 Task: Open Card Card0000000088 in Board Board0000000022 in Workspace WS0000000008 in Trello. Add Member Mailaustralia7@gmail.com to Card Card0000000088 in Board Board0000000022 in Workspace WS0000000008 in Trello. Add Red Label titled Label0000000088 to Card Card0000000088 in Board Board0000000022 in Workspace WS0000000008 in Trello. Add Checklist CL0000000088 to Card Card0000000088 in Board Board0000000022 in Workspace WS0000000008 in Trello. Add Dates with Start Date as Jul 01 2023 and Due Date as Jul 31 2023 to Card Card0000000088 in Board Board0000000022 in Workspace WS0000000008 in Trello
Action: Mouse moved to (362, 564)
Screenshot: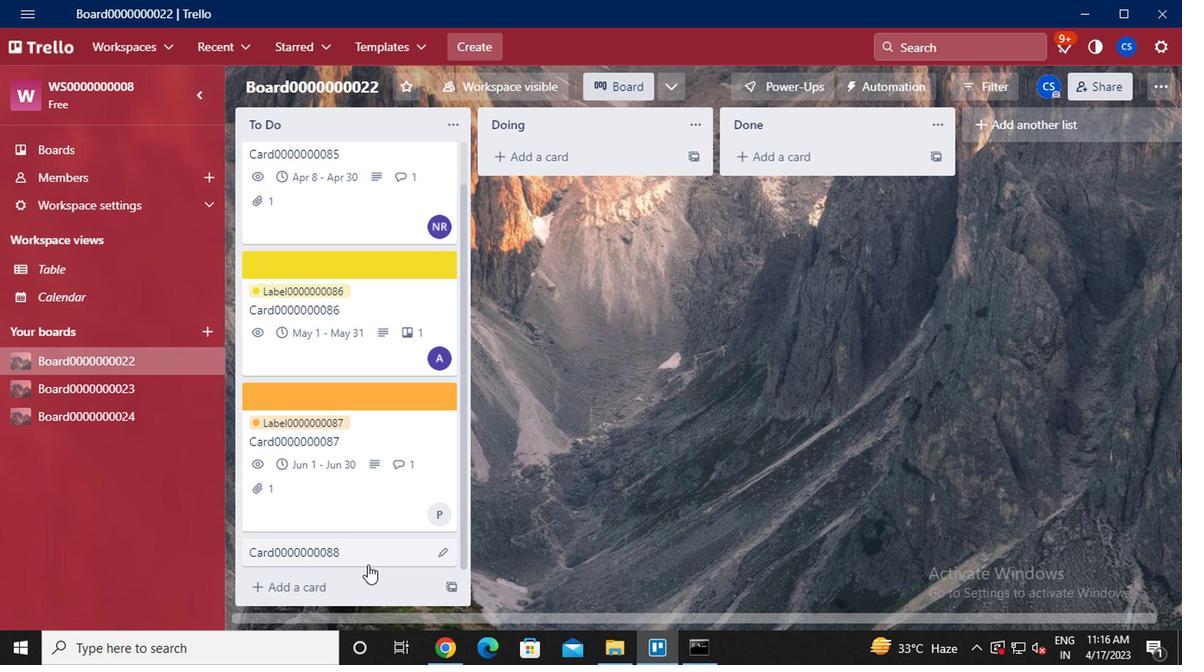 
Action: Mouse pressed left at (362, 564)
Screenshot: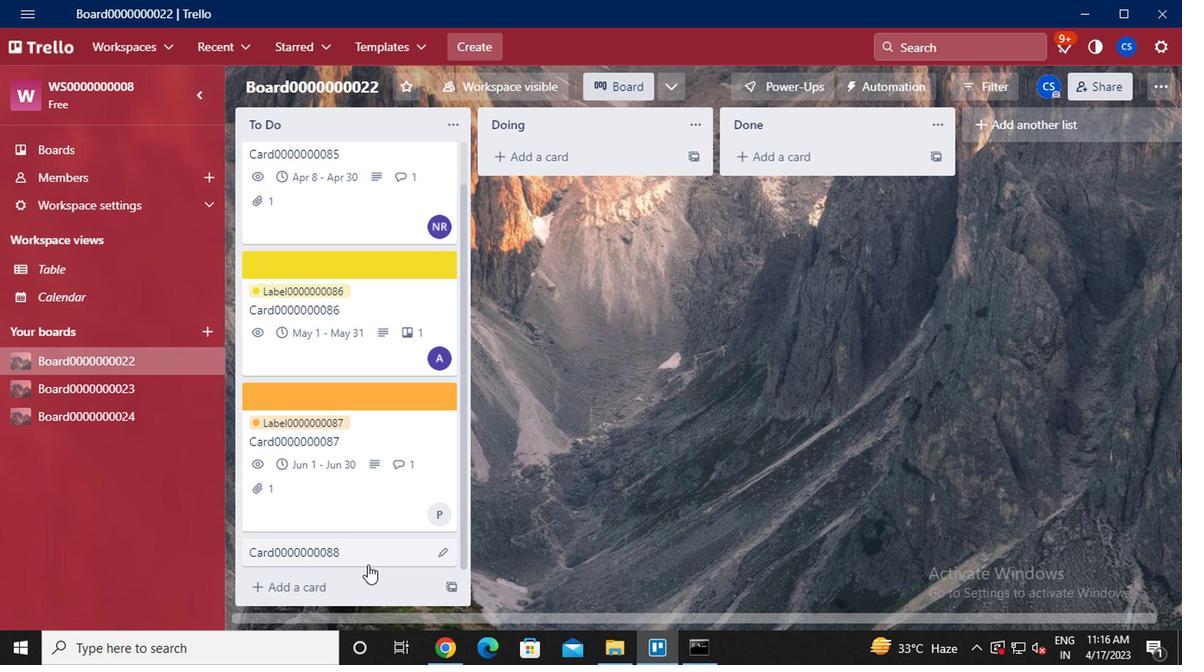 
Action: Mouse moved to (844, 172)
Screenshot: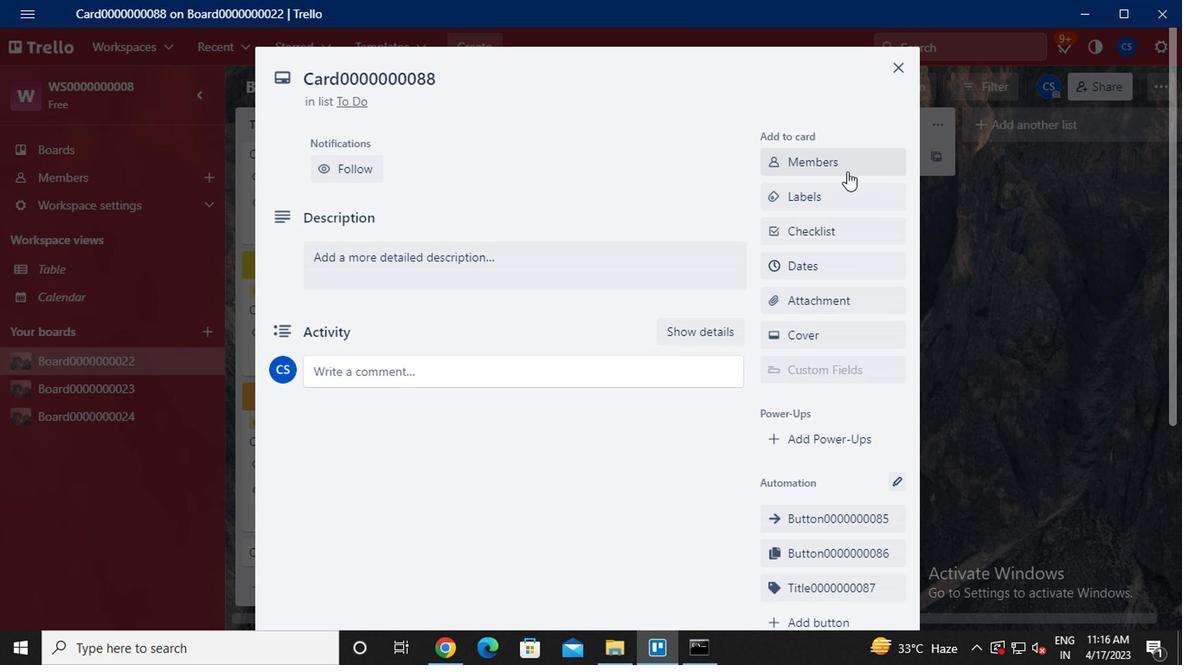 
Action: Mouse pressed left at (844, 172)
Screenshot: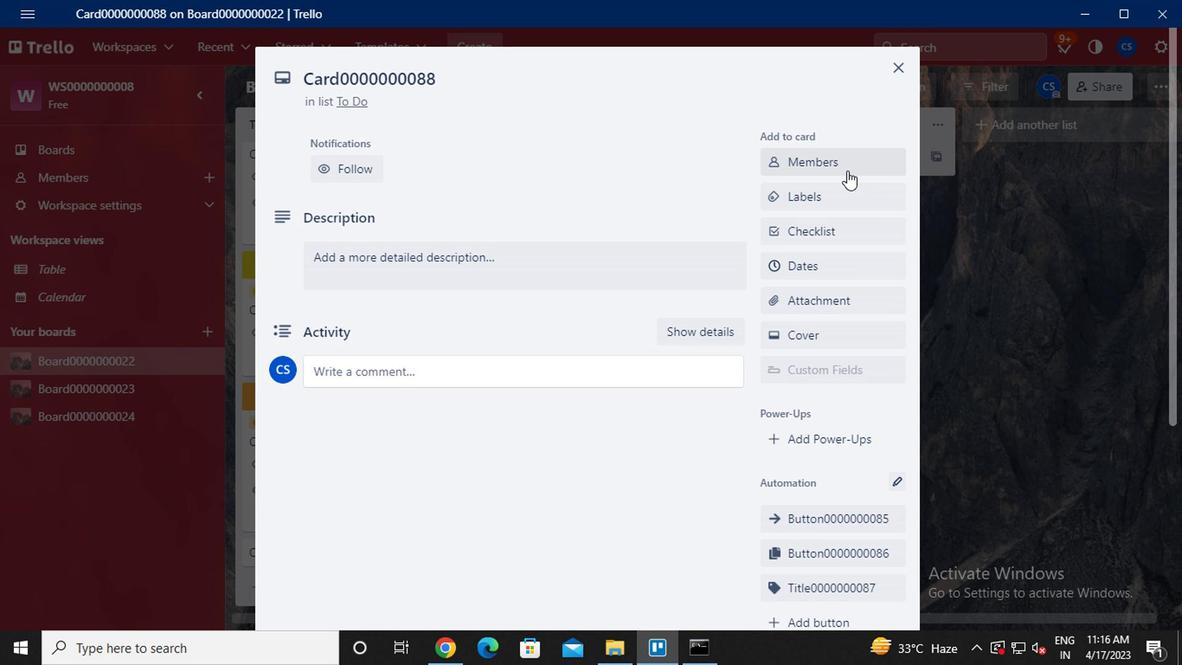 
Action: Key pressed <Key.caps_lock>mailaustralia7<Key.shift>@GMAIL.COM
Screenshot: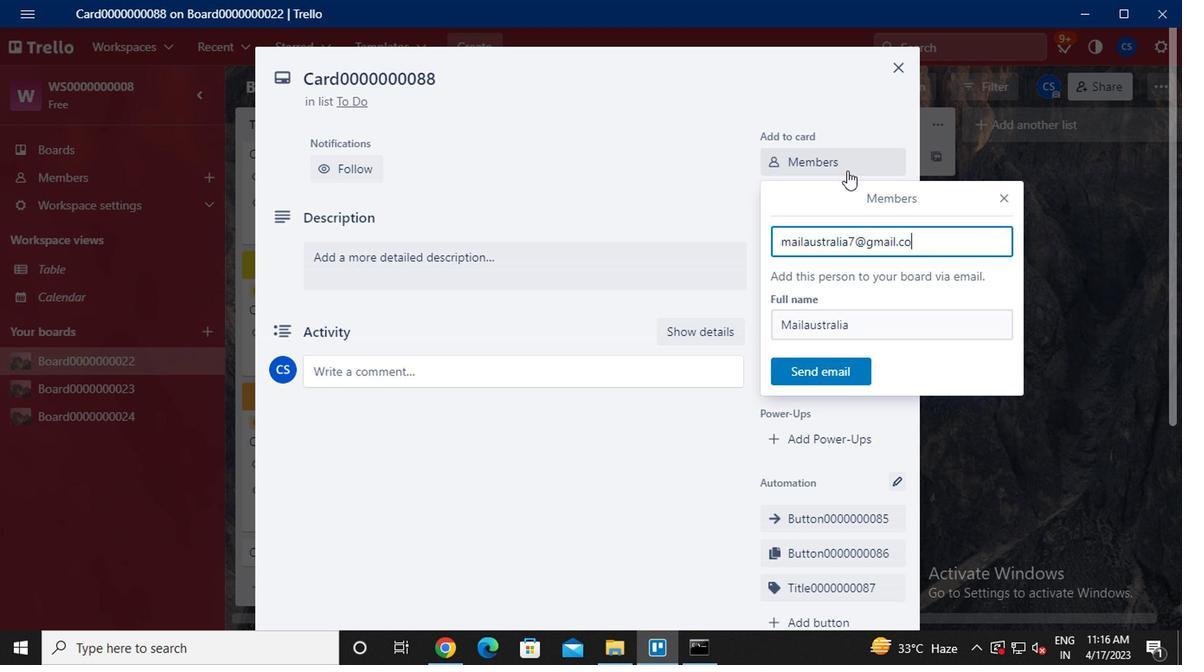 
Action: Mouse moved to (1183, 662)
Screenshot: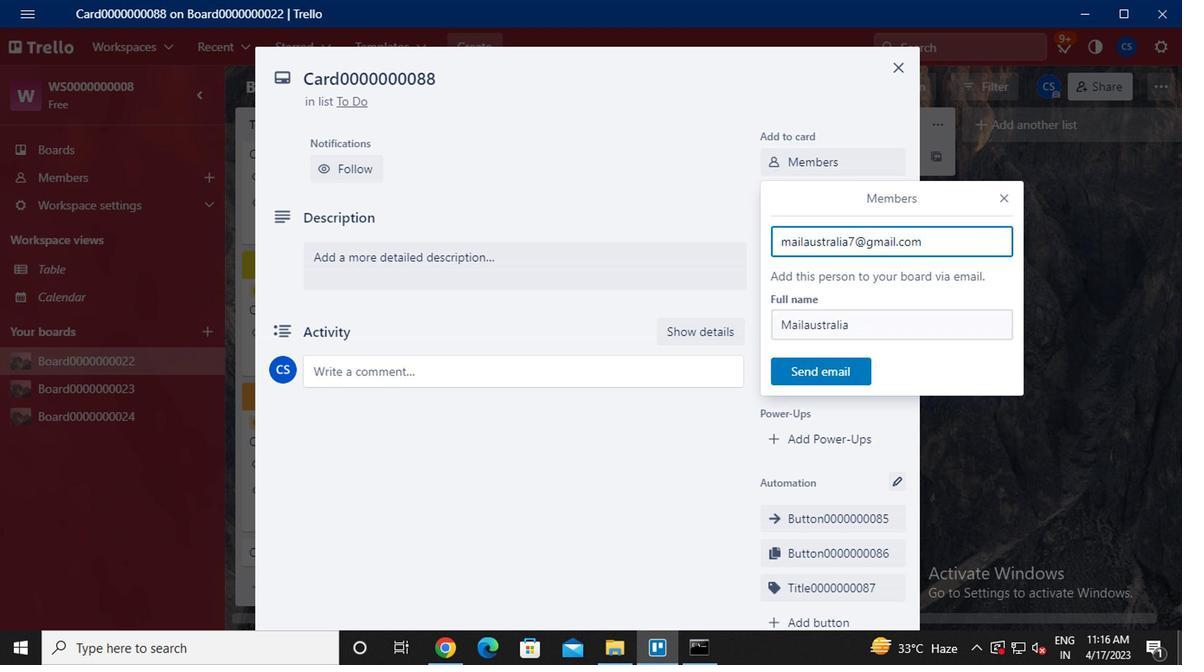 
Action: Mouse scrolled (1178, 663) with delta (0, 0)
Screenshot: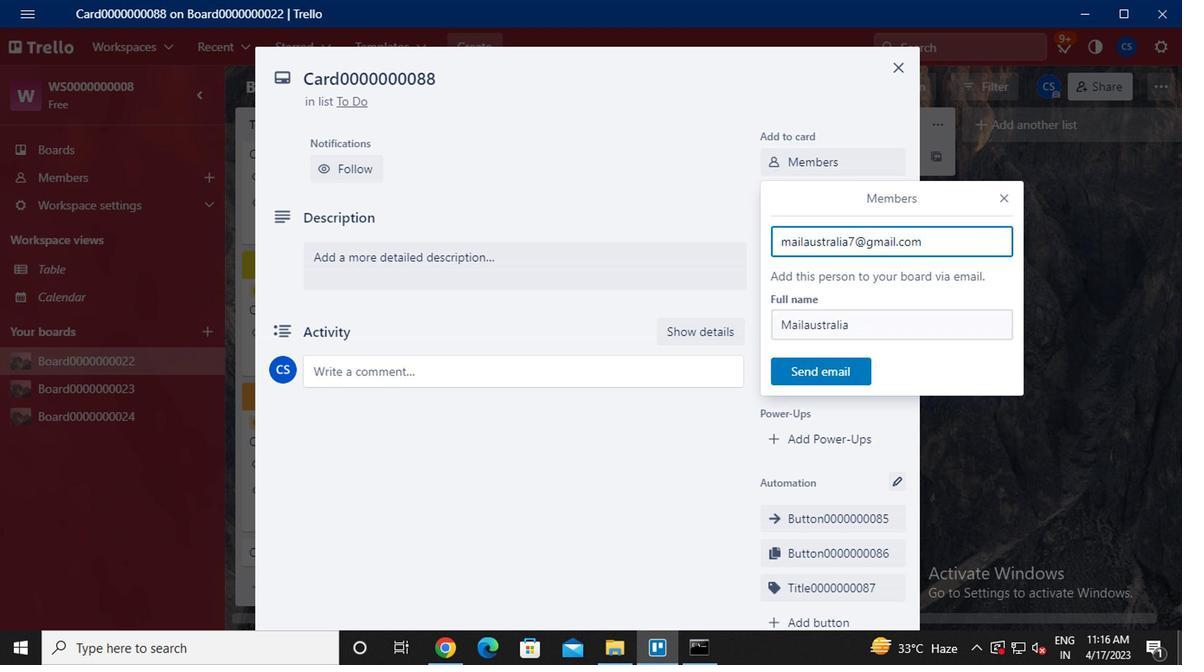 
Action: Mouse moved to (805, 382)
Screenshot: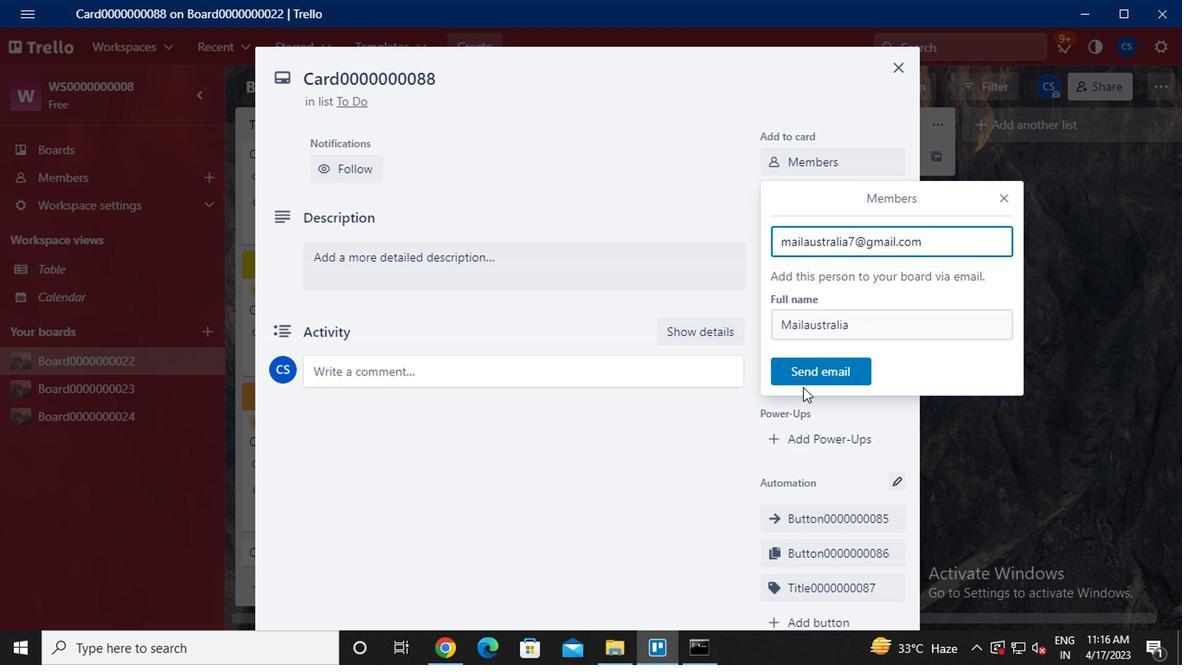 
Action: Mouse pressed left at (805, 382)
Screenshot: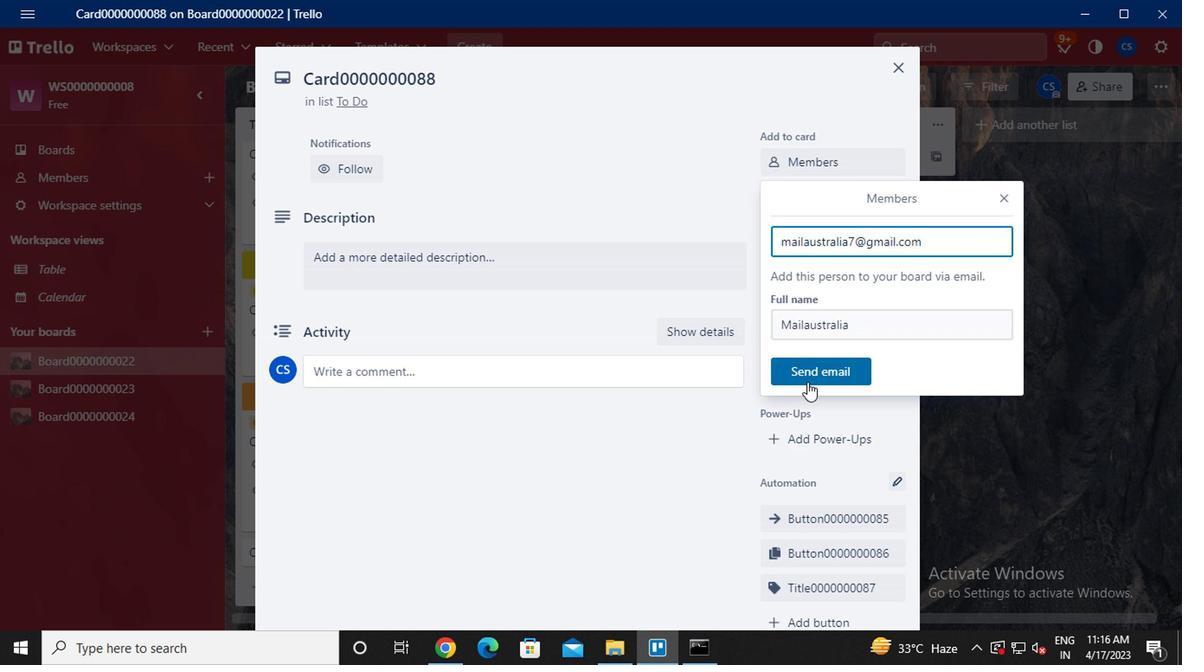 
Action: Mouse moved to (833, 206)
Screenshot: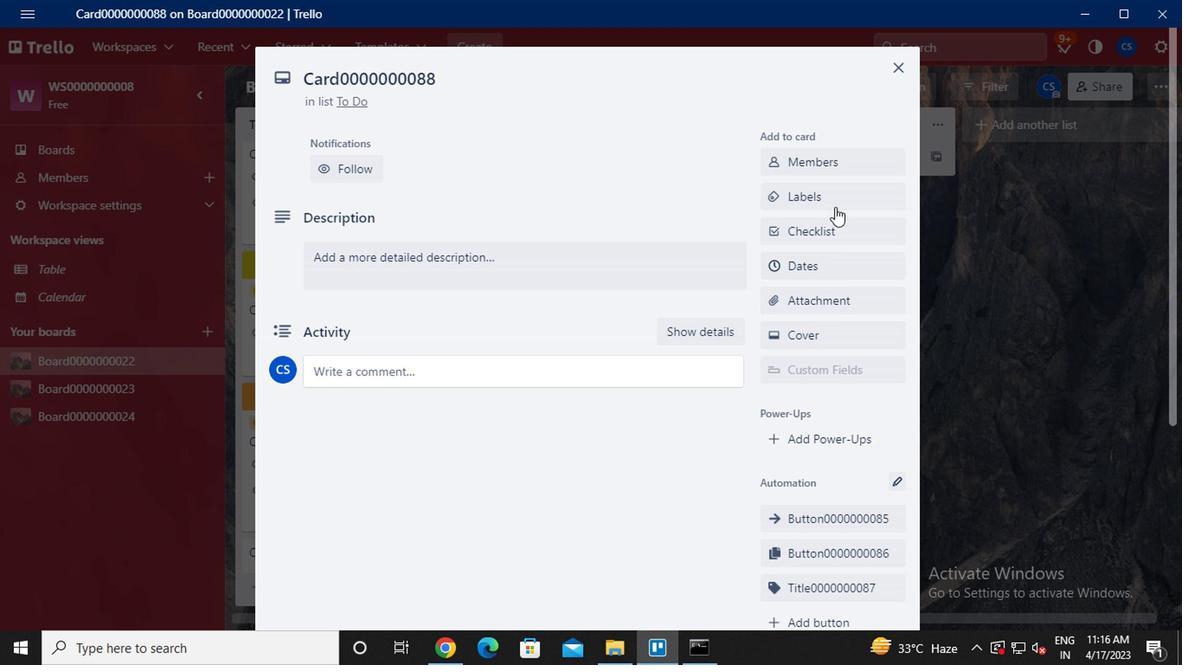 
Action: Mouse pressed left at (833, 206)
Screenshot: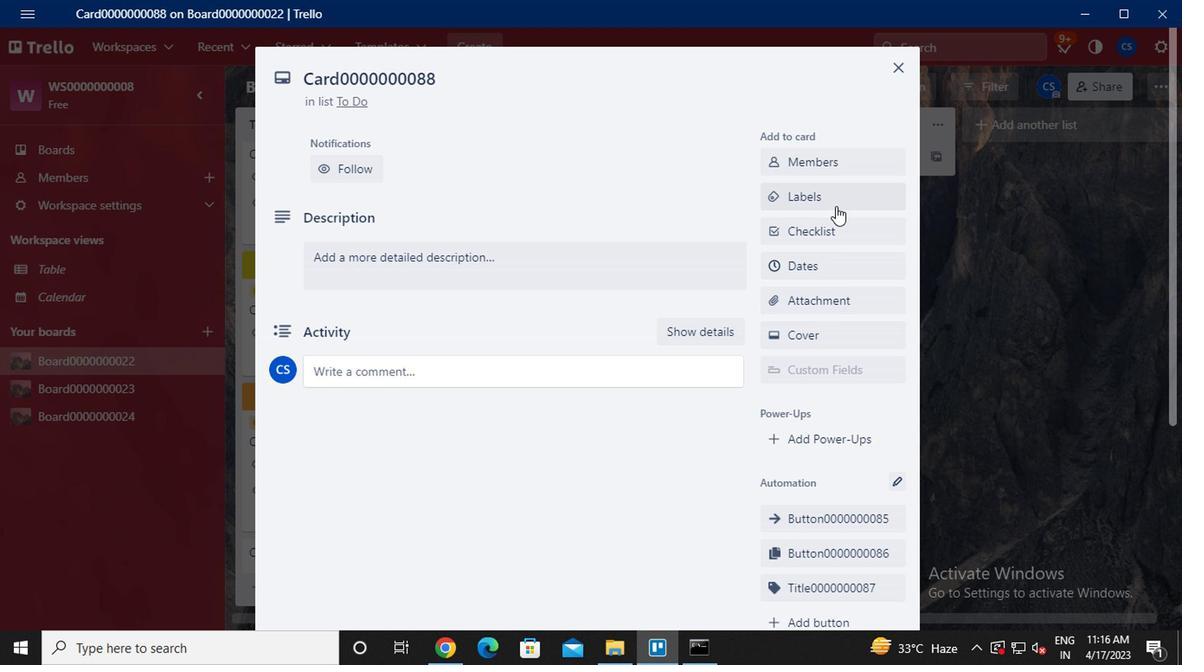 
Action: Mouse moved to (867, 479)
Screenshot: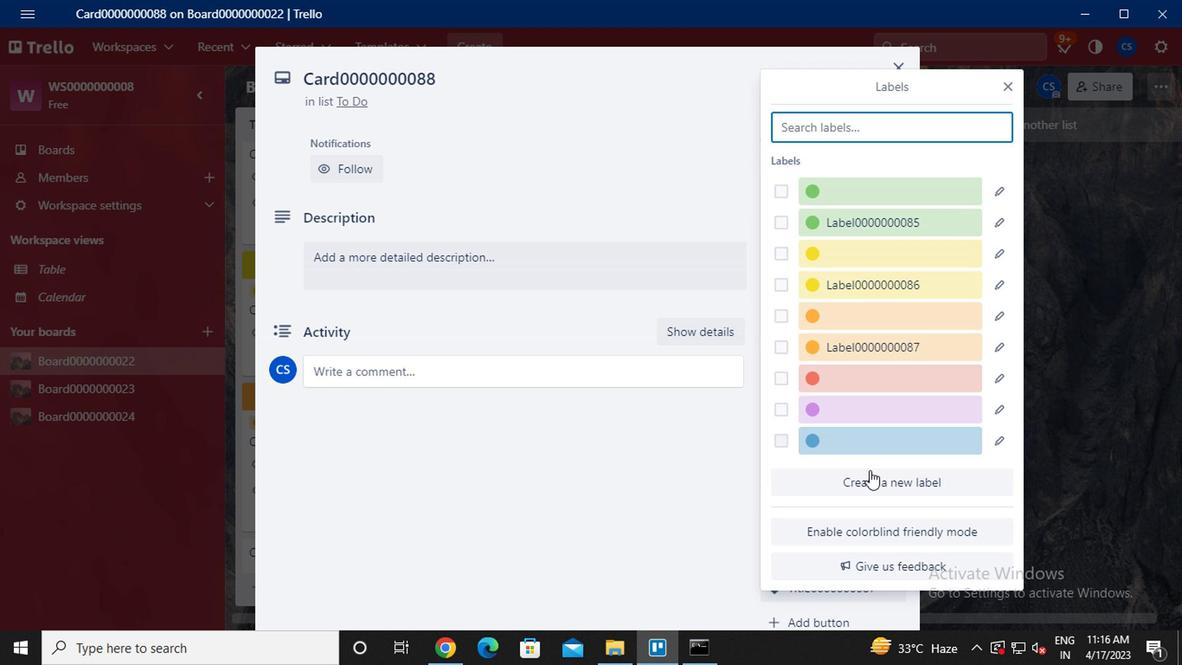 
Action: Mouse pressed left at (867, 479)
Screenshot: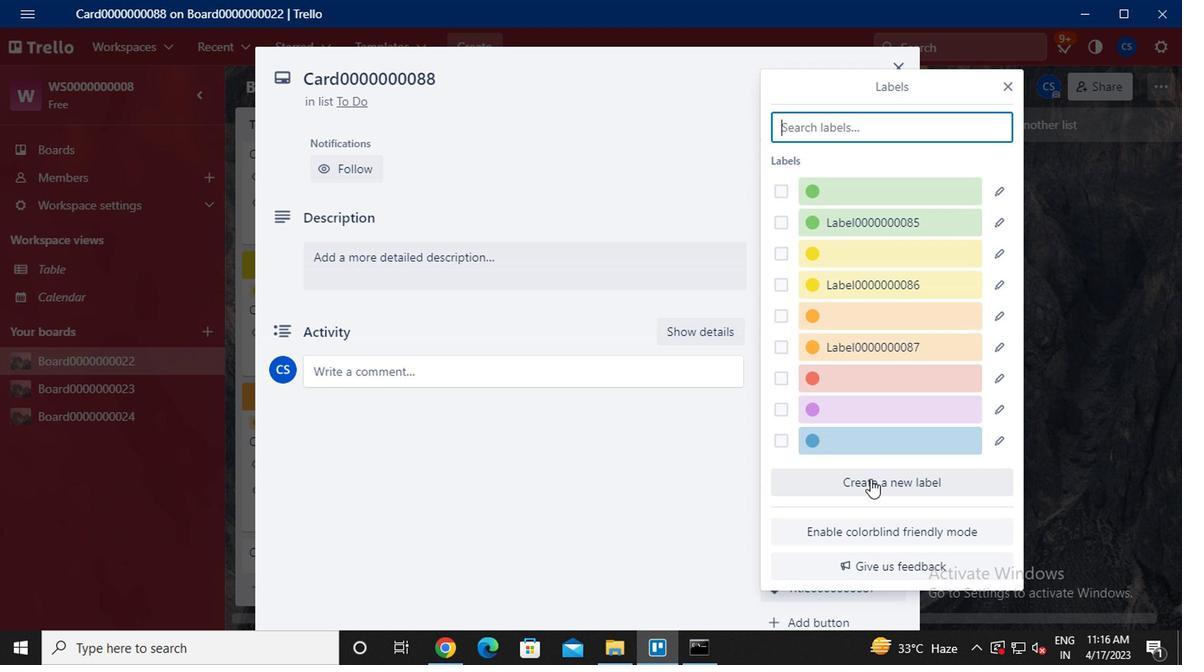 
Action: Mouse moved to (846, 442)
Screenshot: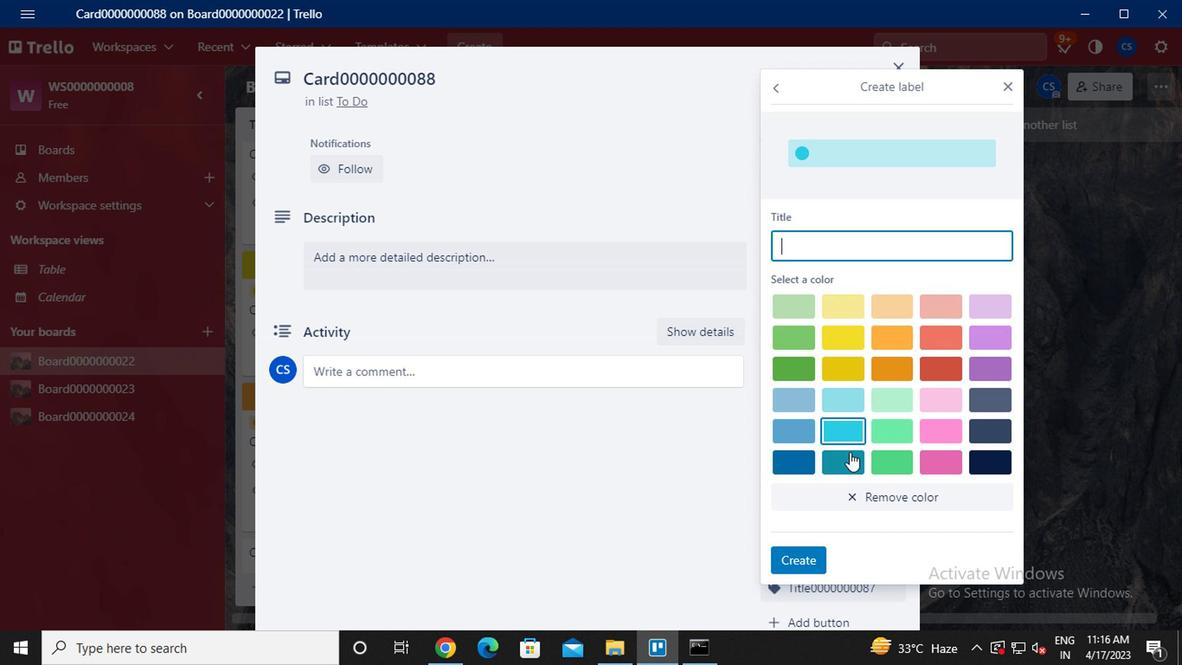 
Action: Key pressed <Key.caps_lock>L<Key.caps_lock>ABEL0000000088
Screenshot: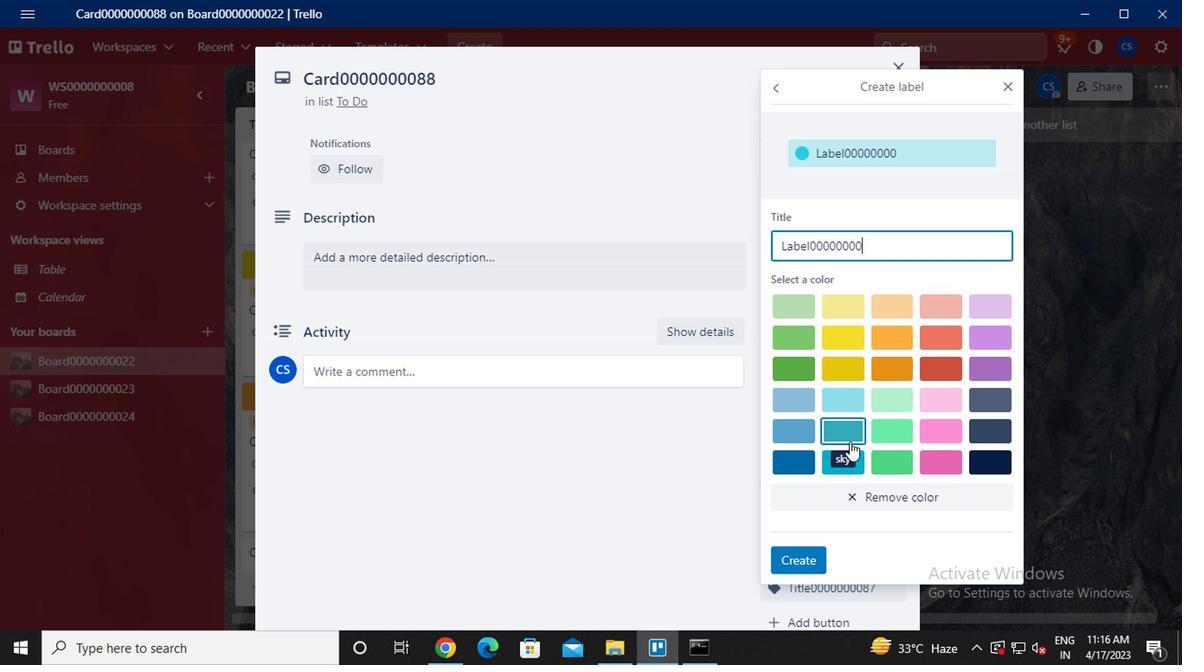 
Action: Mouse moved to (927, 340)
Screenshot: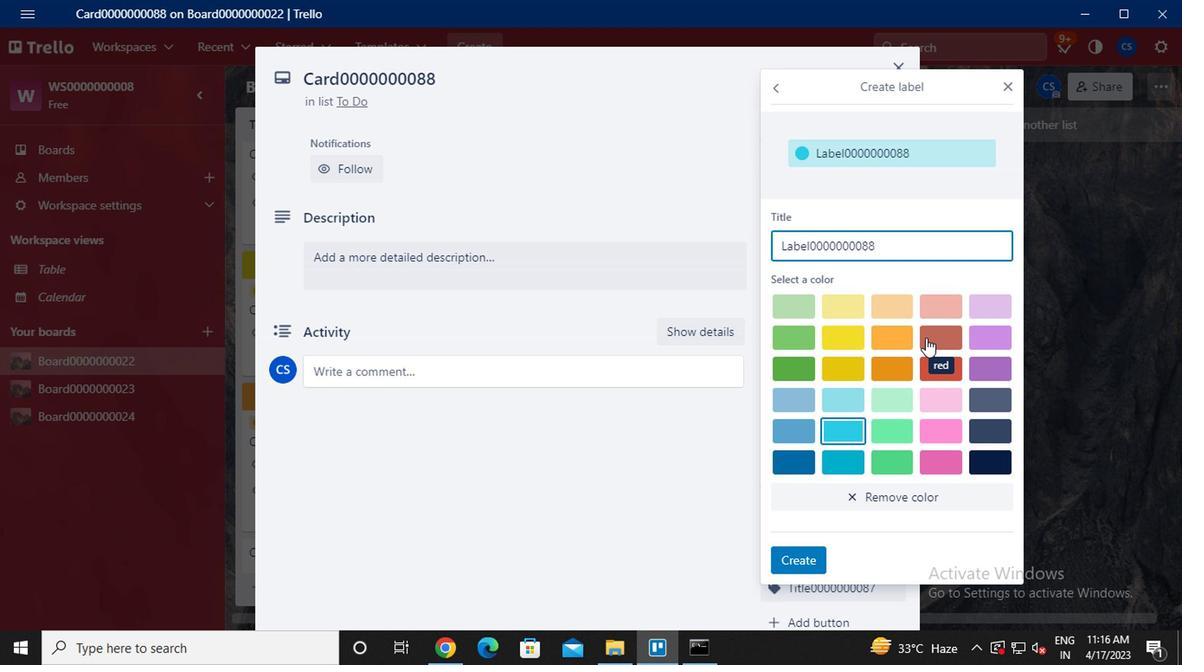 
Action: Mouse pressed left at (927, 340)
Screenshot: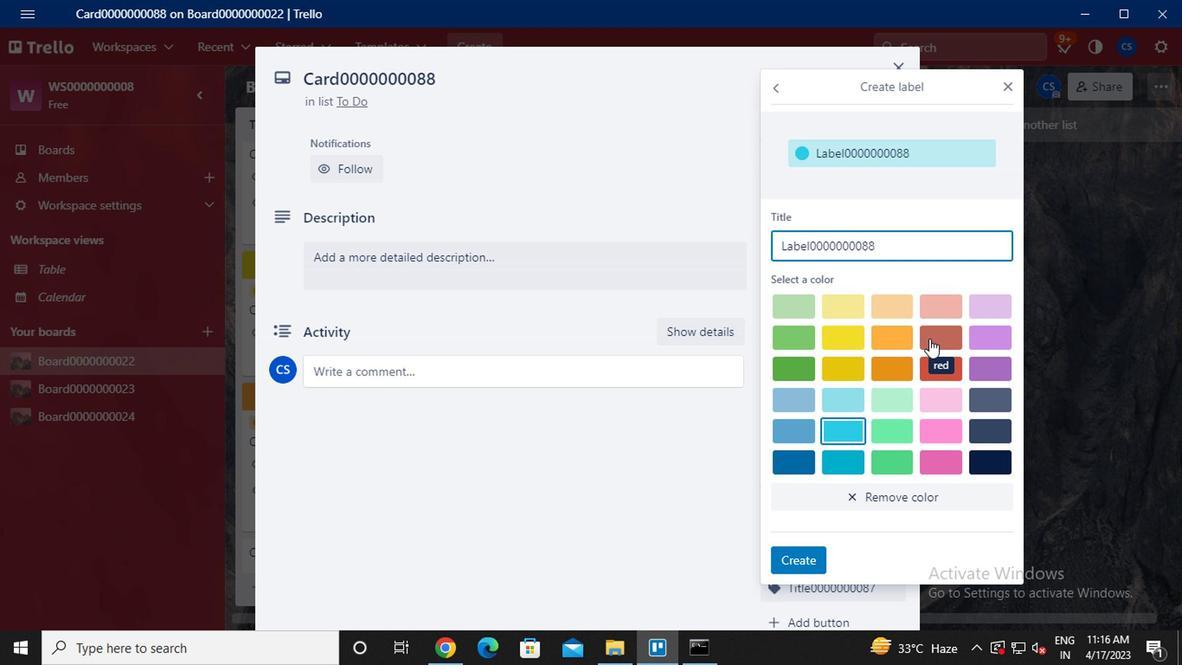 
Action: Mouse moved to (806, 556)
Screenshot: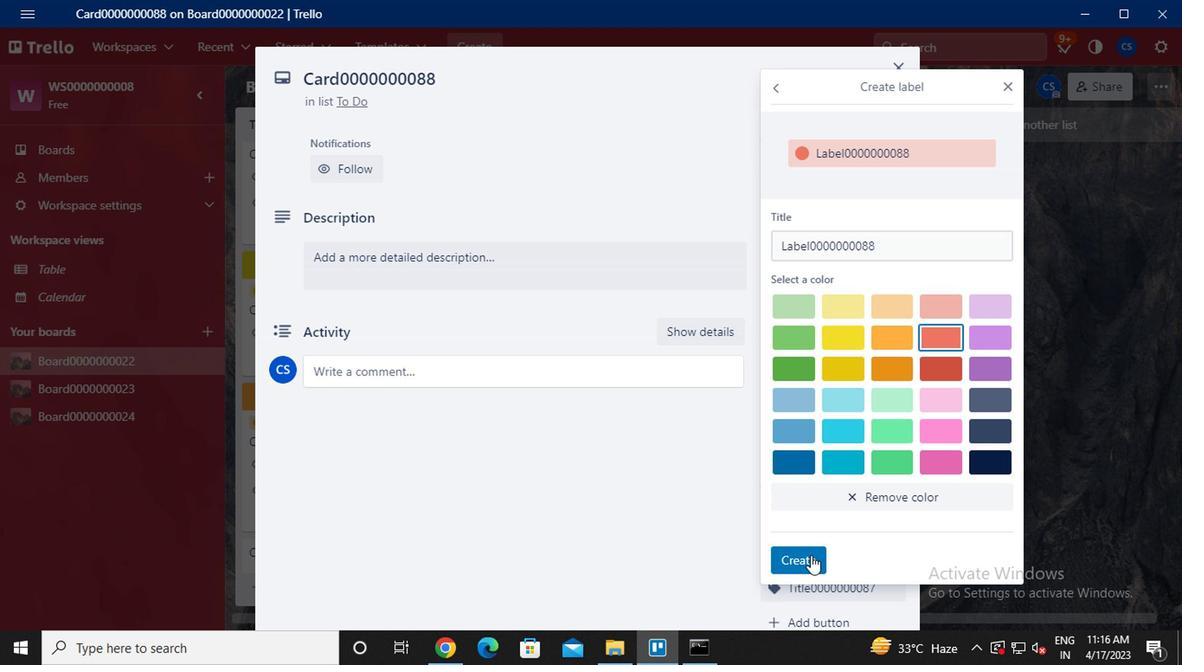 
Action: Mouse pressed left at (806, 556)
Screenshot: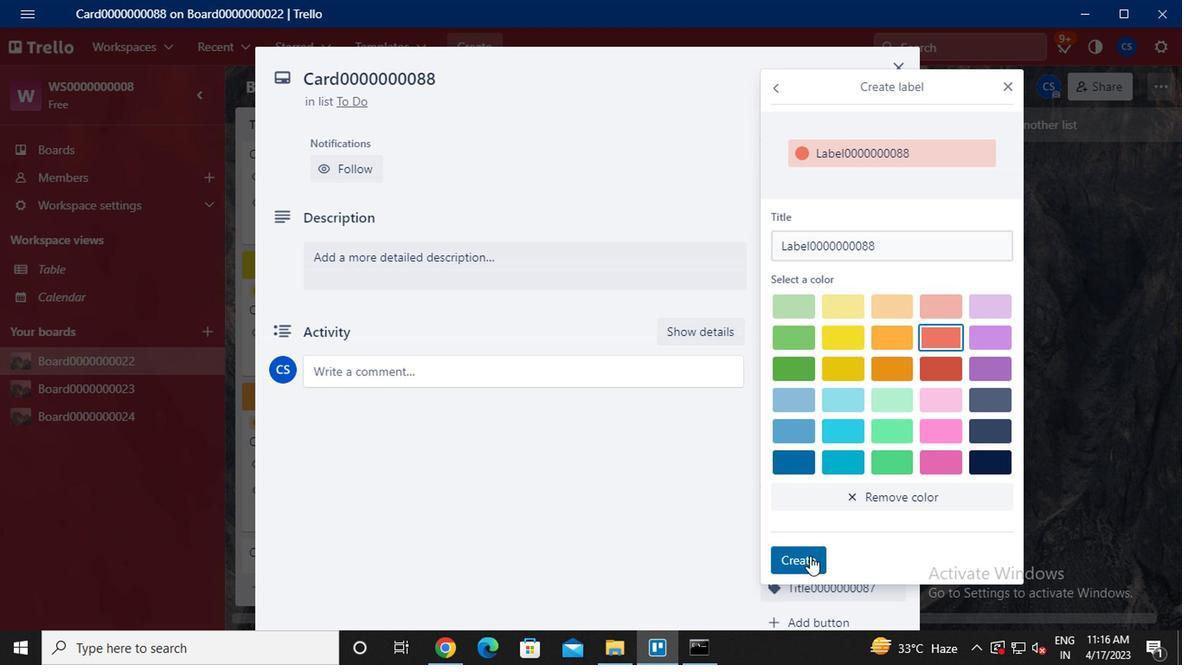 
Action: Mouse moved to (1009, 92)
Screenshot: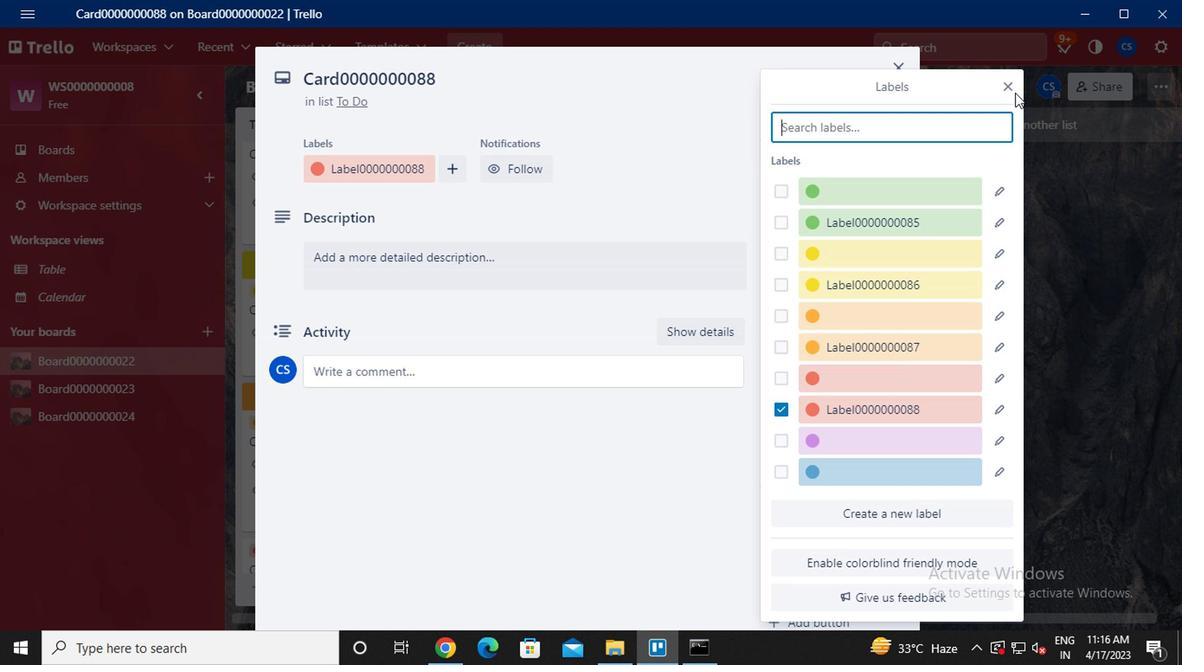 
Action: Mouse pressed left at (1009, 92)
Screenshot: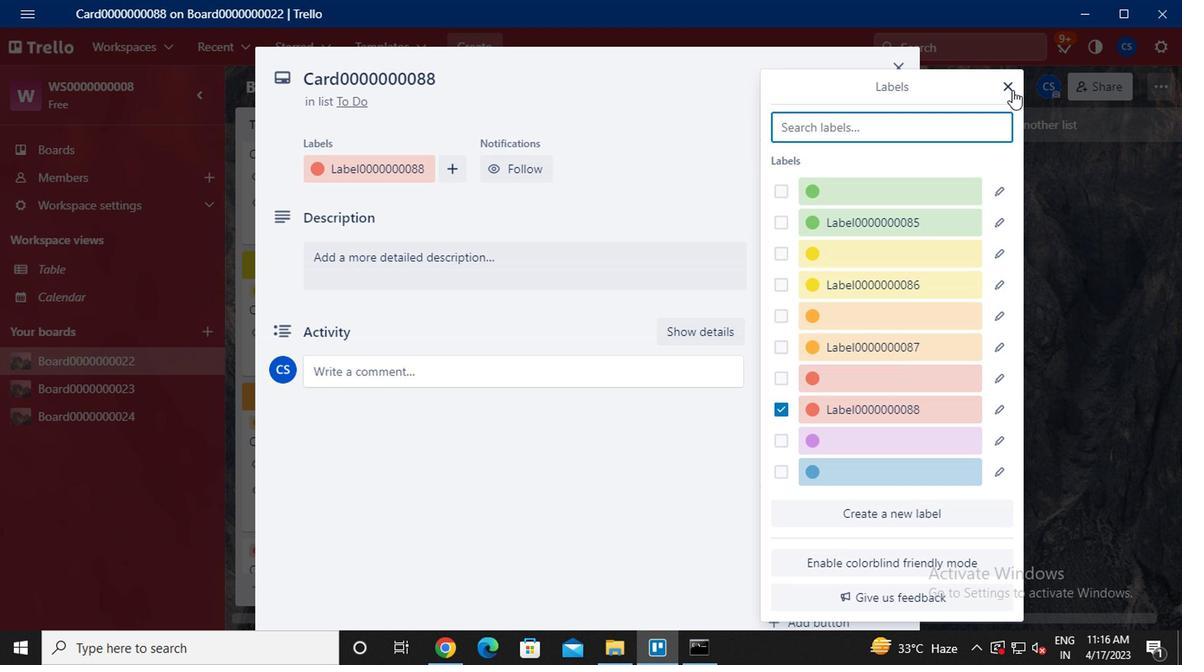 
Action: Mouse moved to (810, 236)
Screenshot: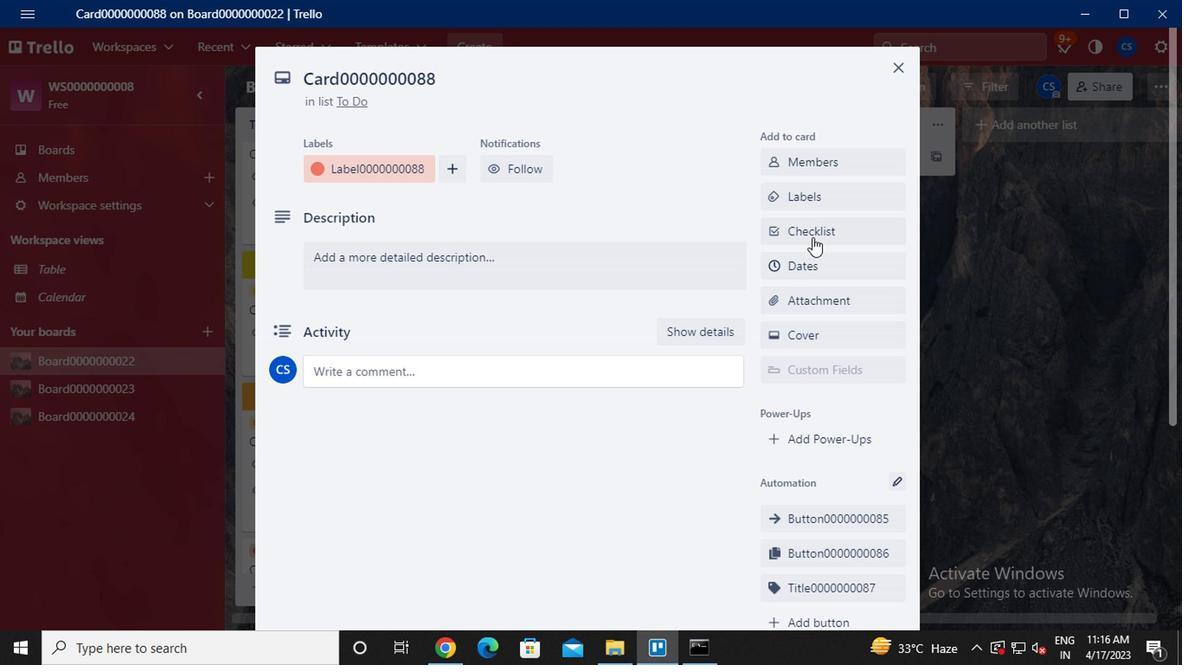 
Action: Mouse pressed left at (810, 236)
Screenshot: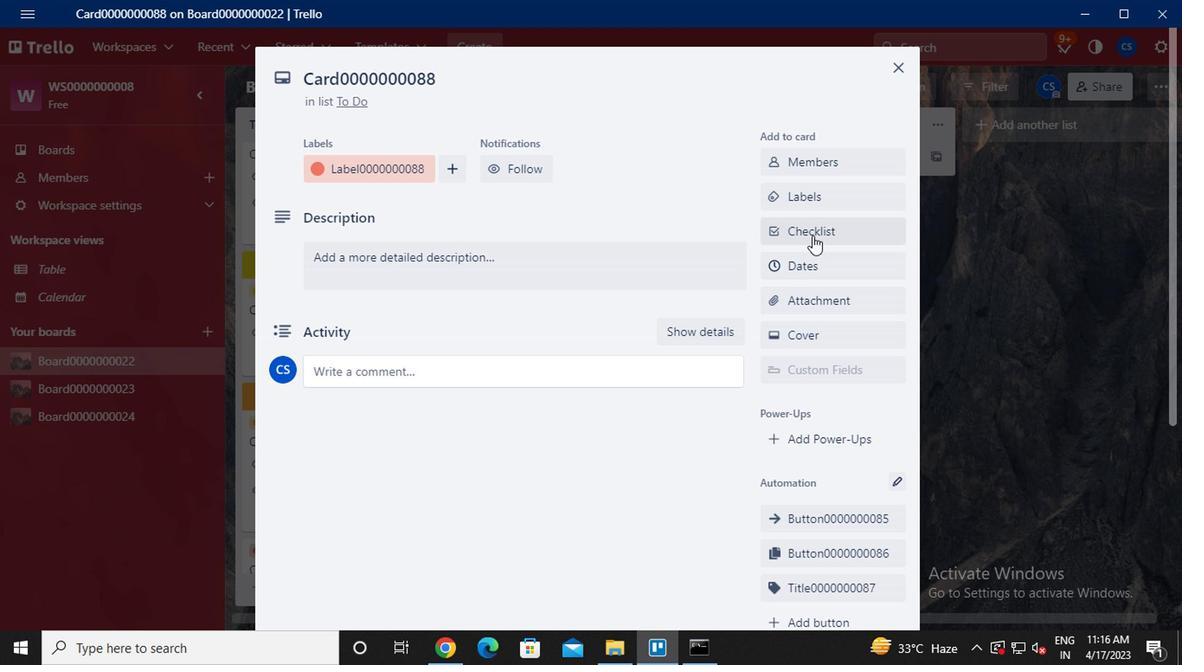 
Action: Key pressed <Key.caps_lock>CL0000000088
Screenshot: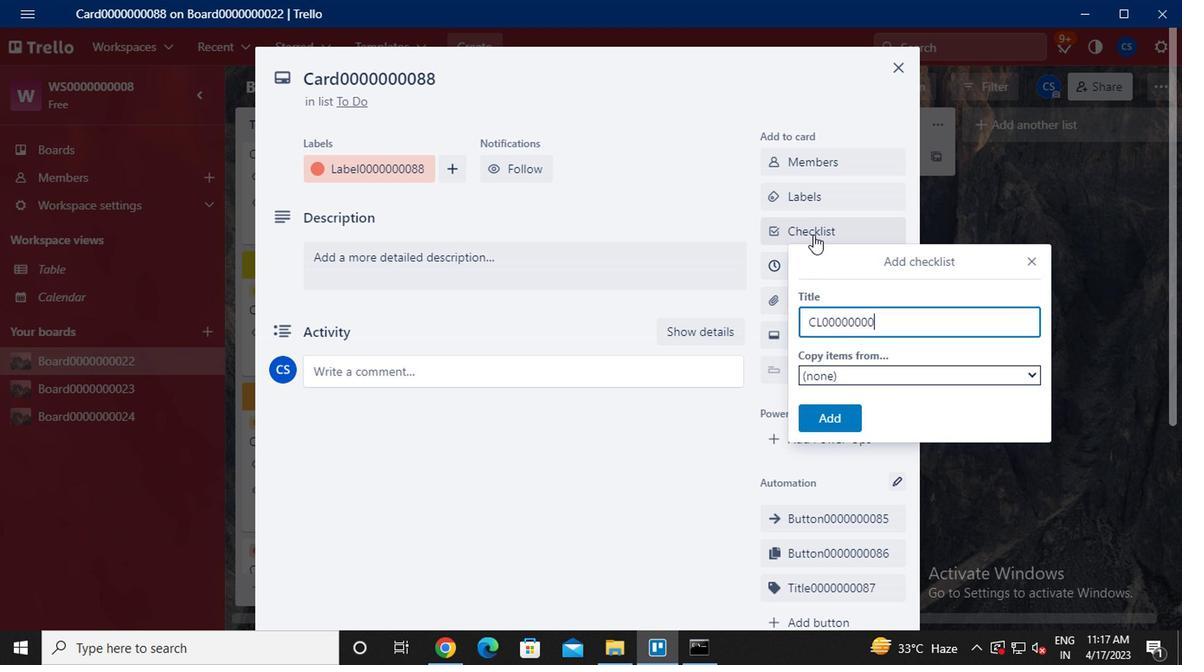 
Action: Mouse moved to (812, 415)
Screenshot: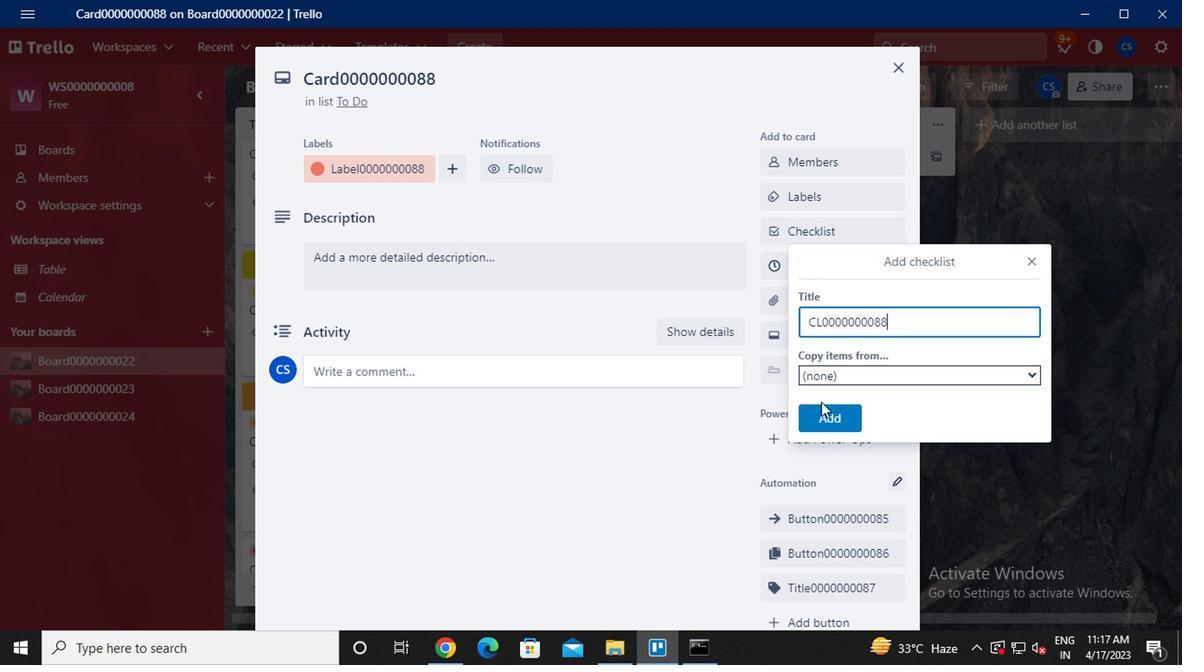 
Action: Mouse pressed left at (812, 415)
Screenshot: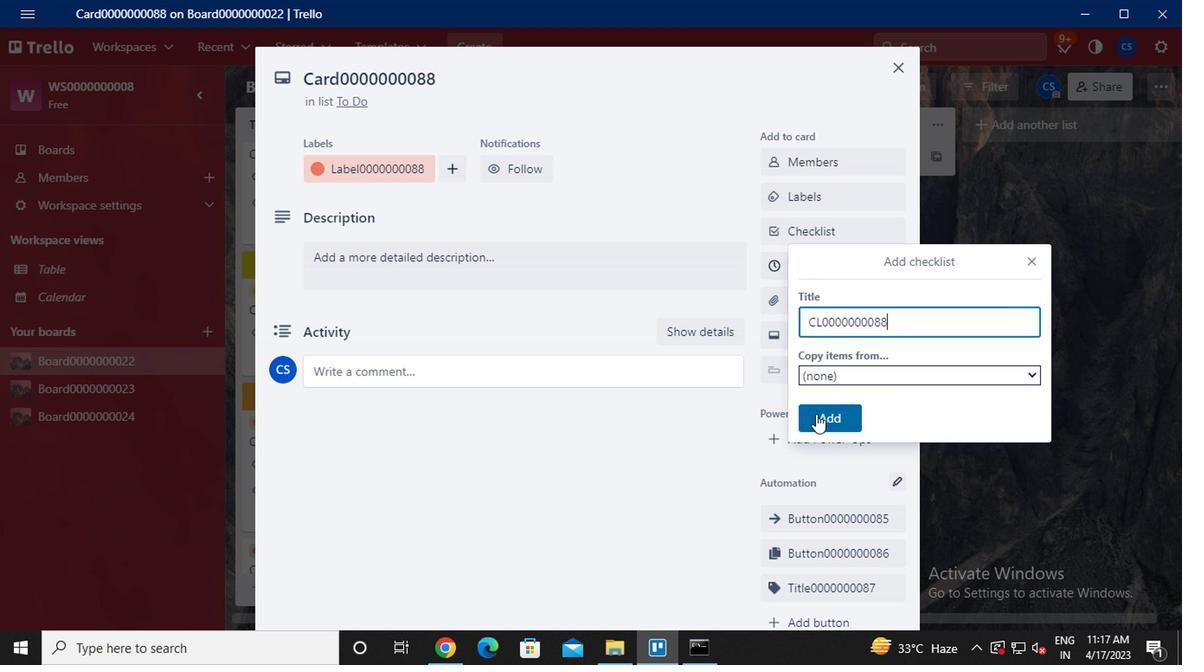 
Action: Mouse moved to (833, 276)
Screenshot: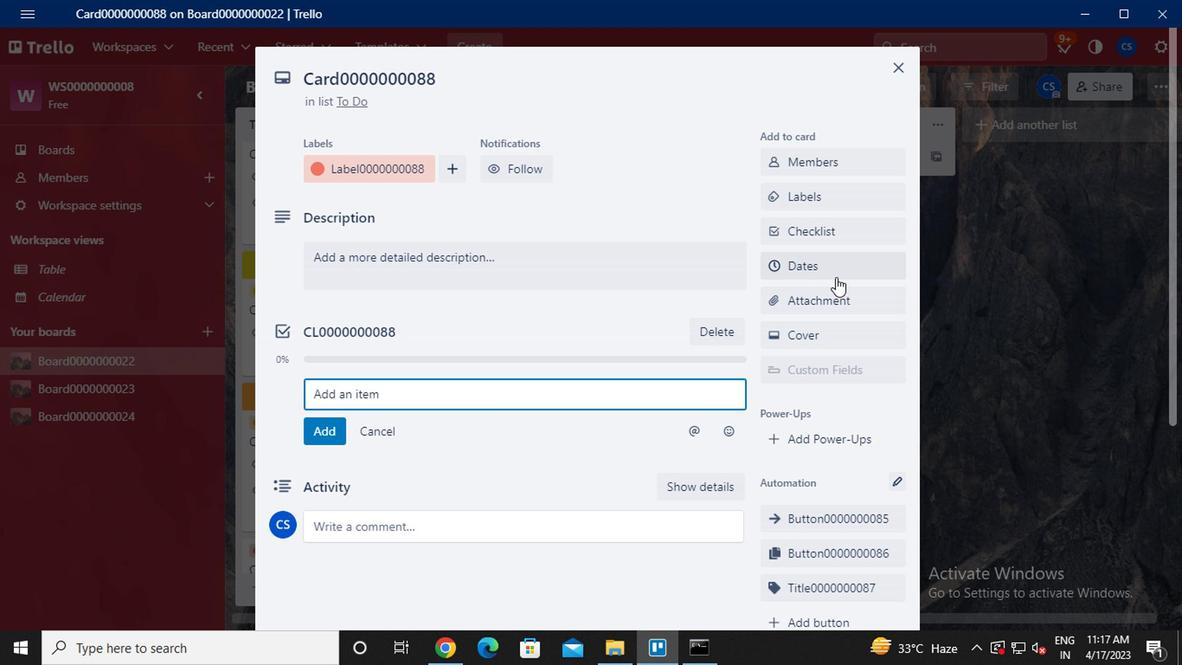 
Action: Mouse pressed left at (833, 276)
Screenshot: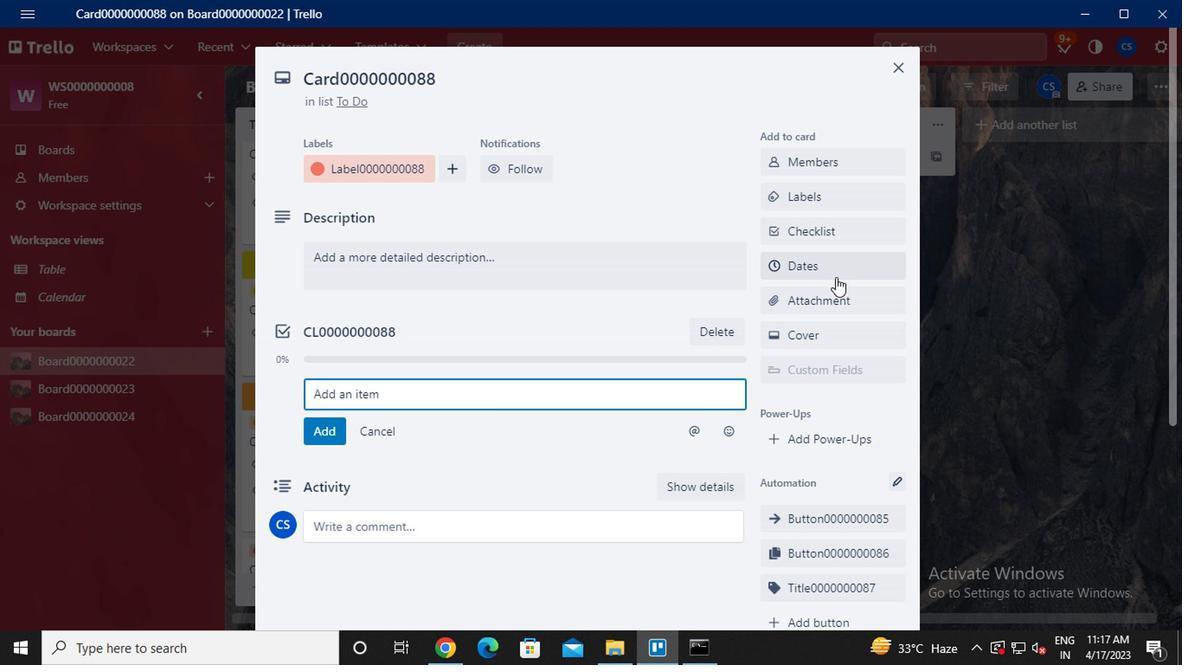 
Action: Mouse moved to (778, 398)
Screenshot: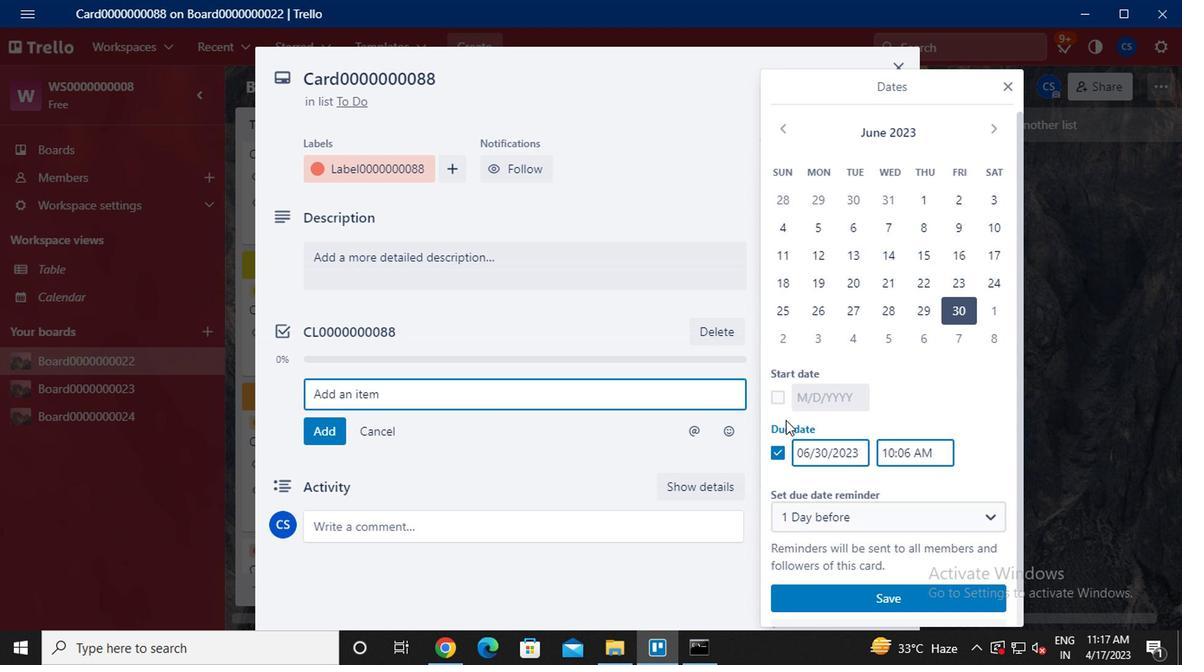 
Action: Mouse pressed left at (778, 398)
Screenshot: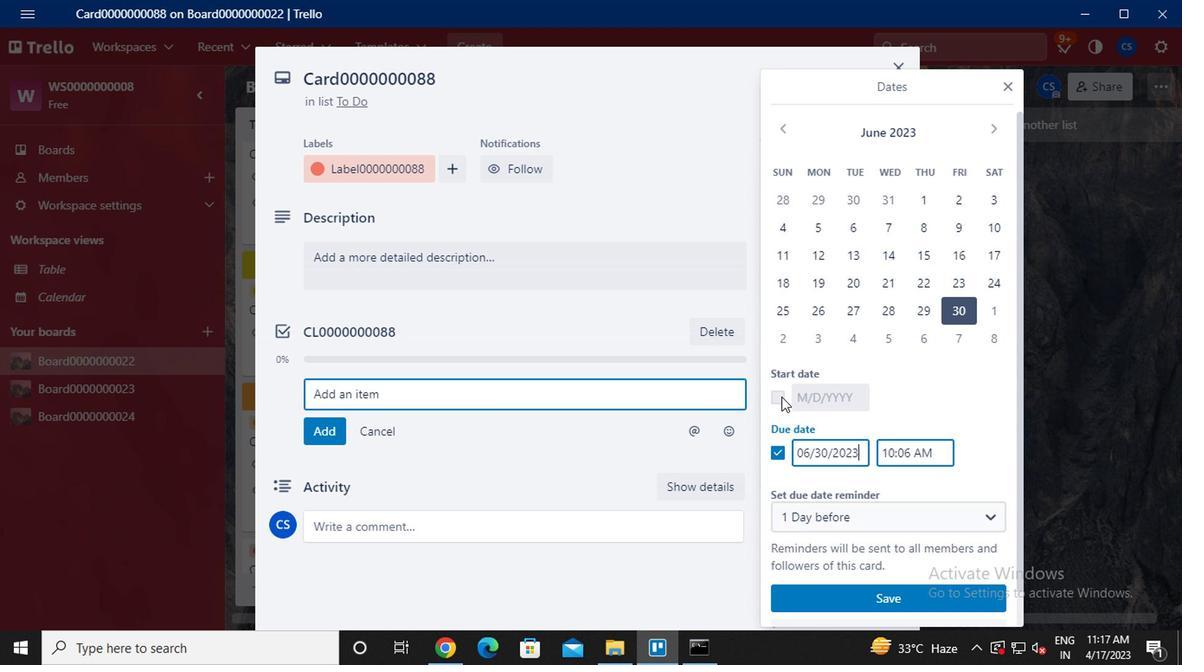 
Action: Mouse moved to (991, 128)
Screenshot: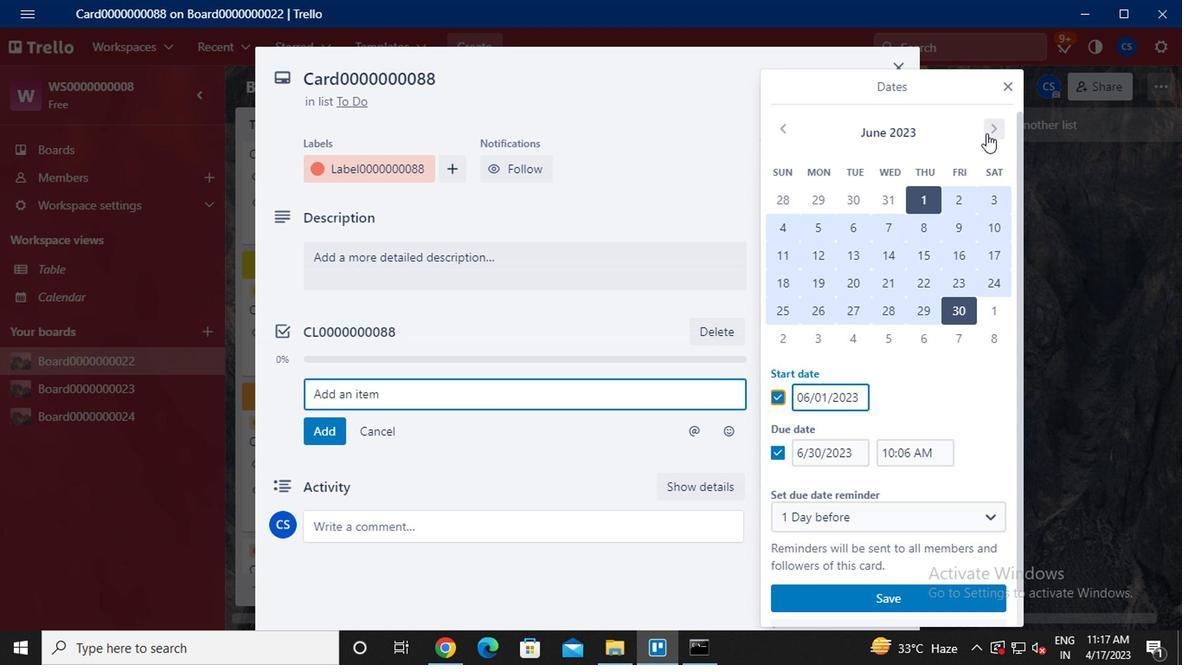 
Action: Mouse pressed left at (991, 128)
Screenshot: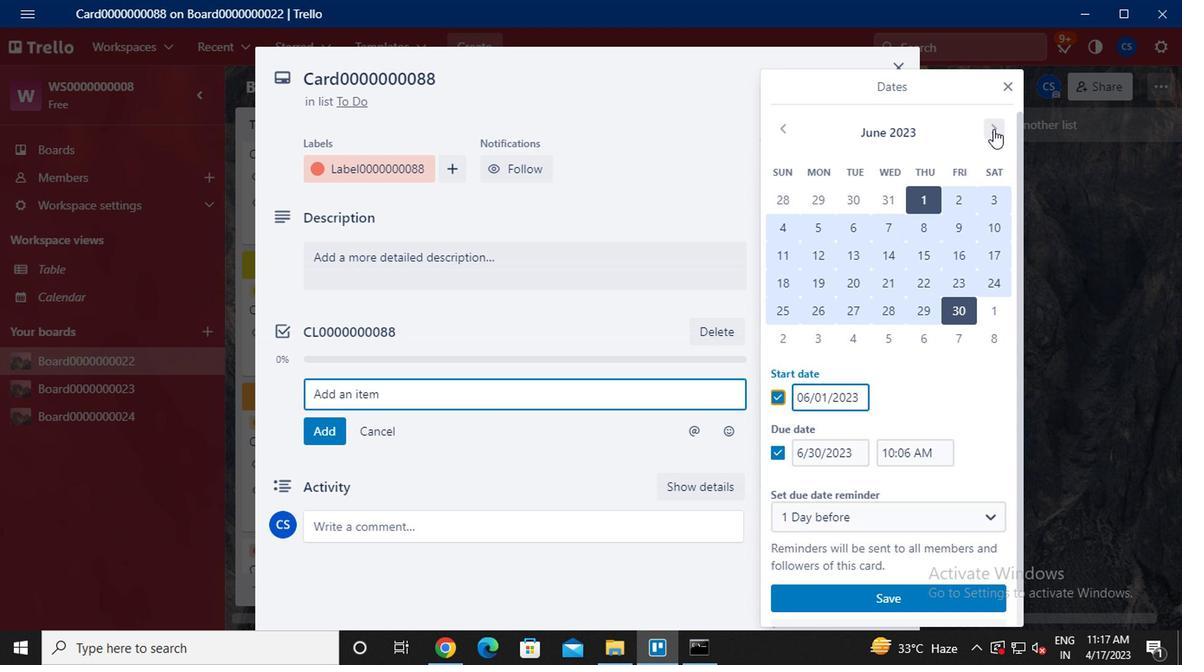 
Action: Mouse moved to (983, 205)
Screenshot: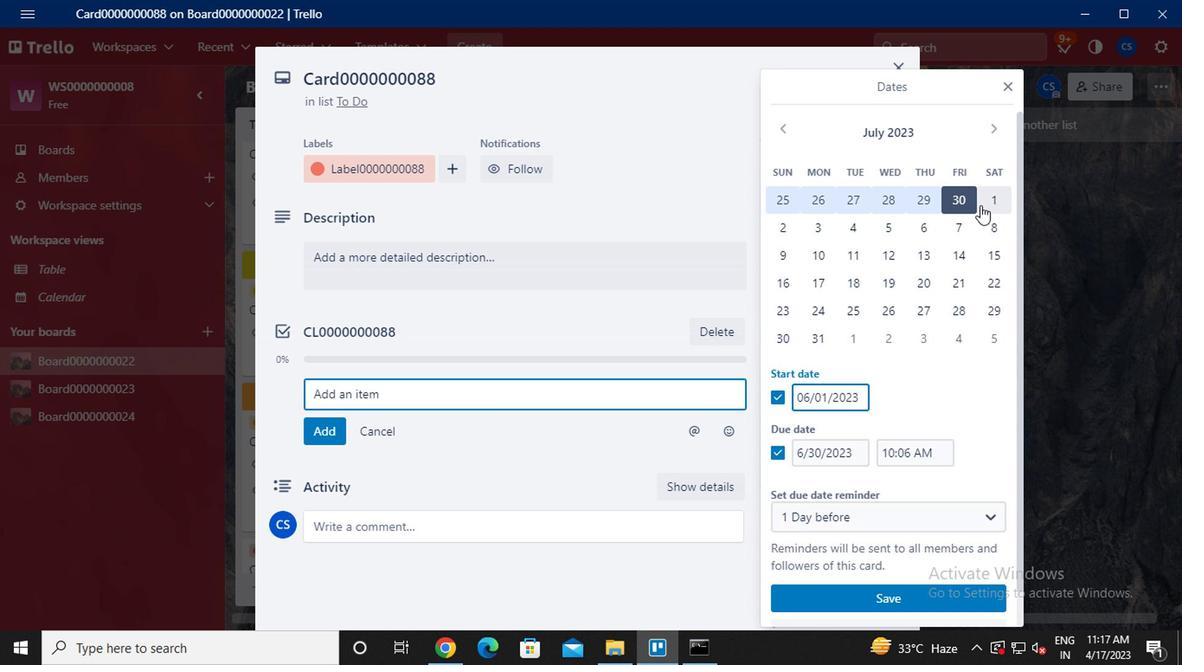 
Action: Mouse pressed left at (983, 205)
Screenshot: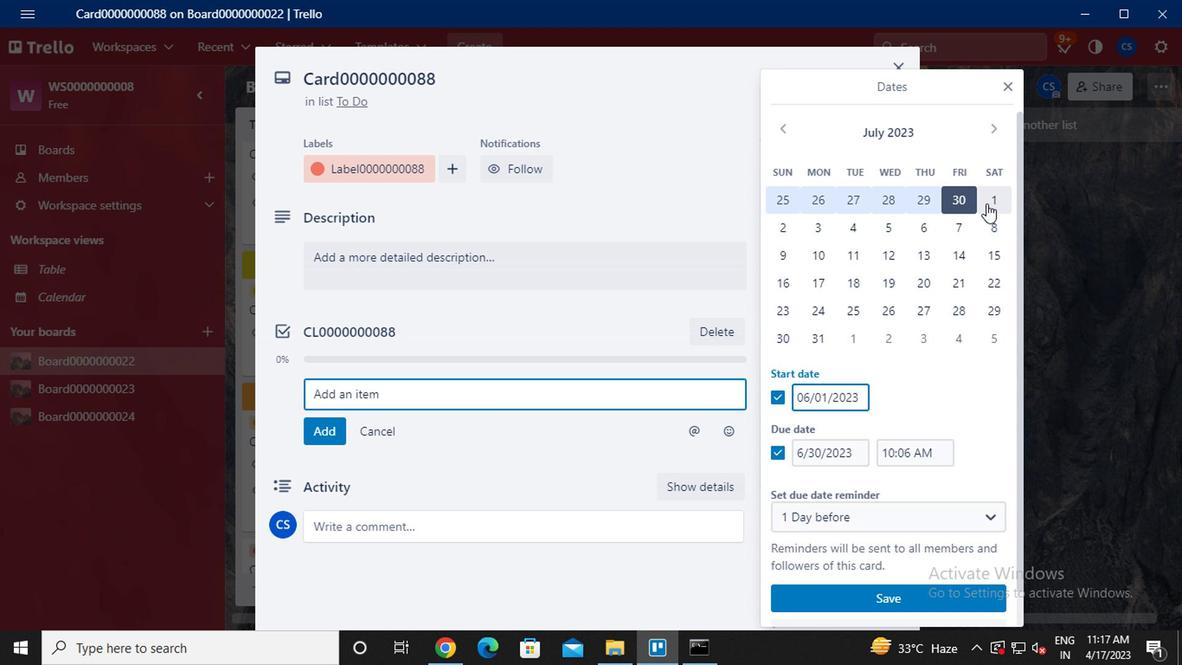 
Action: Mouse moved to (815, 338)
Screenshot: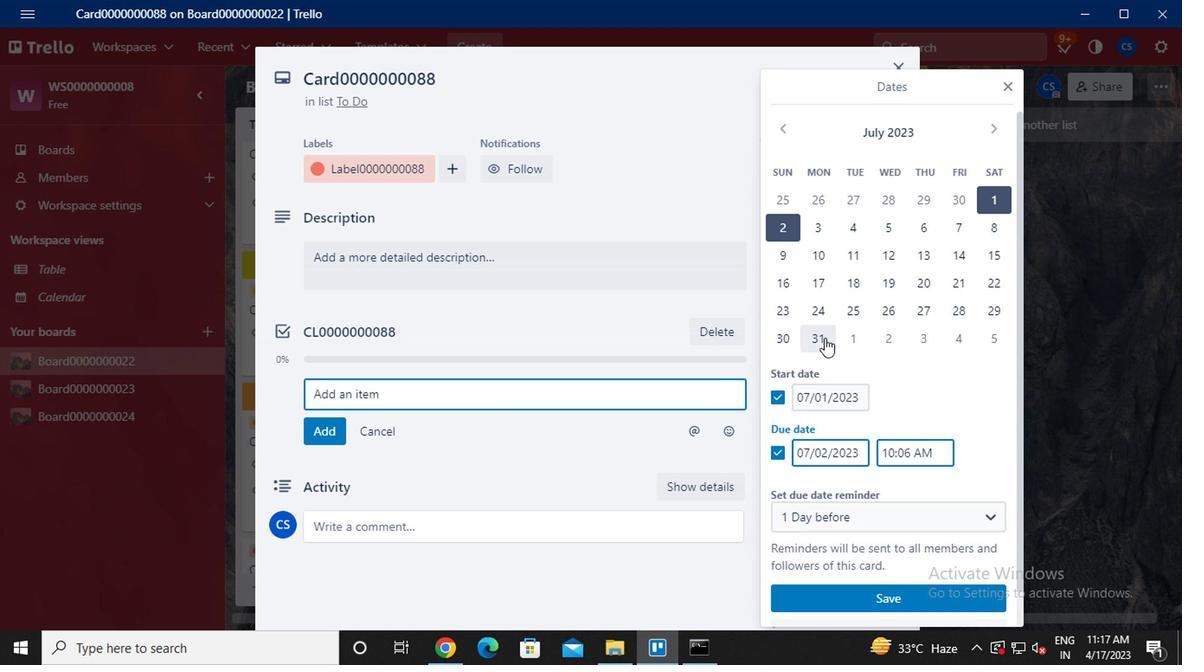 
Action: Mouse pressed left at (815, 338)
Screenshot: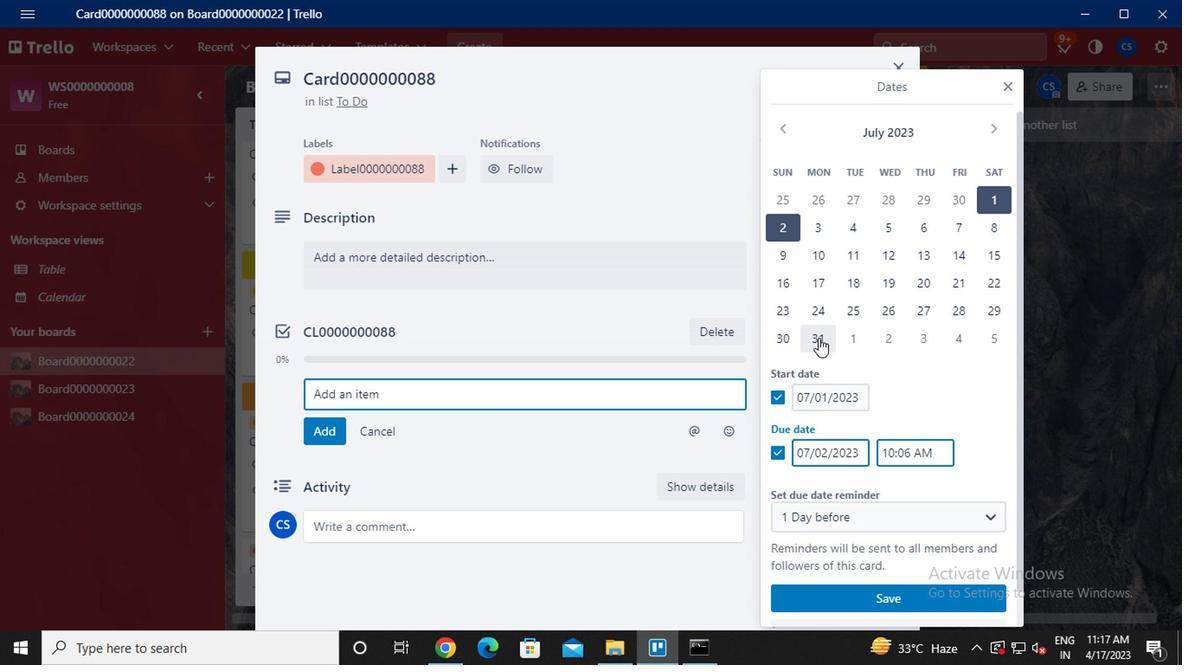 
Action: Mouse moved to (921, 598)
Screenshot: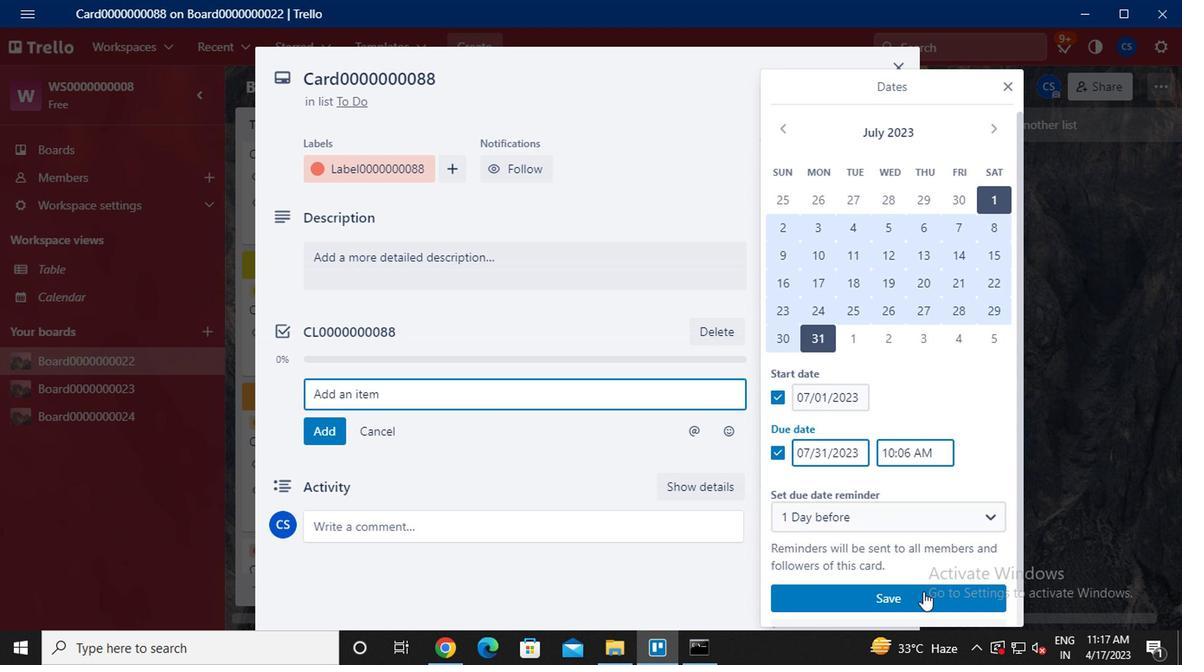 
Action: Mouse pressed left at (921, 598)
Screenshot: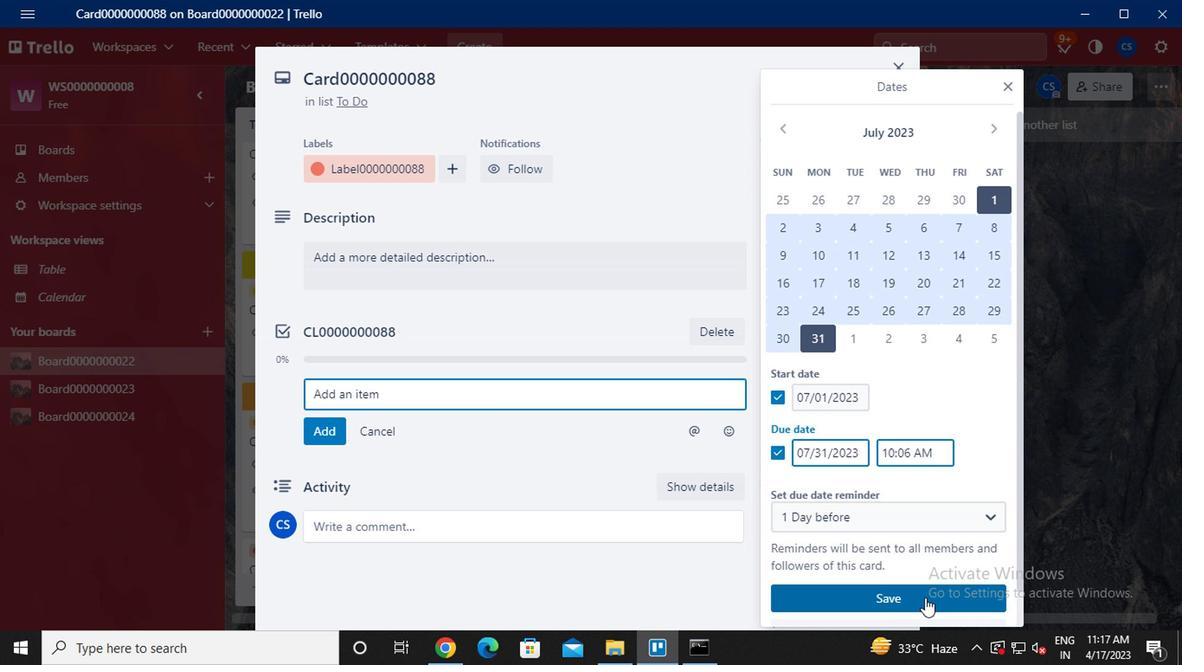 
Action: Mouse moved to (812, 465)
Screenshot: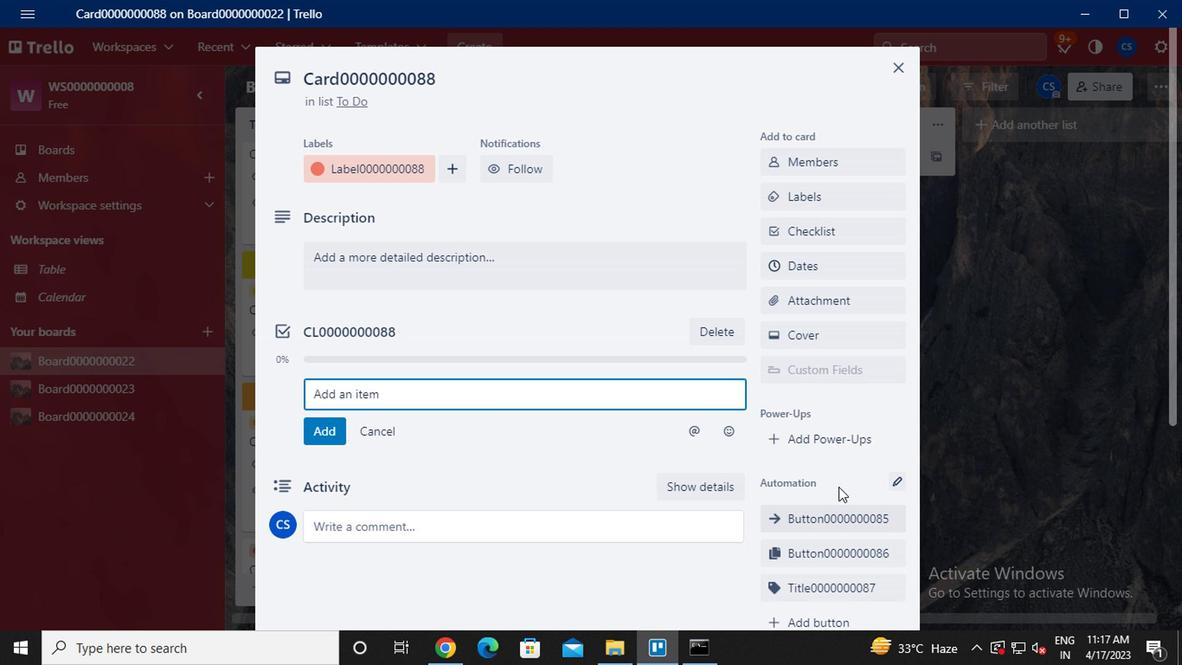 
